 Task: Create a due date automation trigger when advanced on, 2 hours after a card is due add fields without custom field "Resume" set to a number greater or equal to 1 and lower or equal to 10.
Action: Mouse moved to (984, 82)
Screenshot: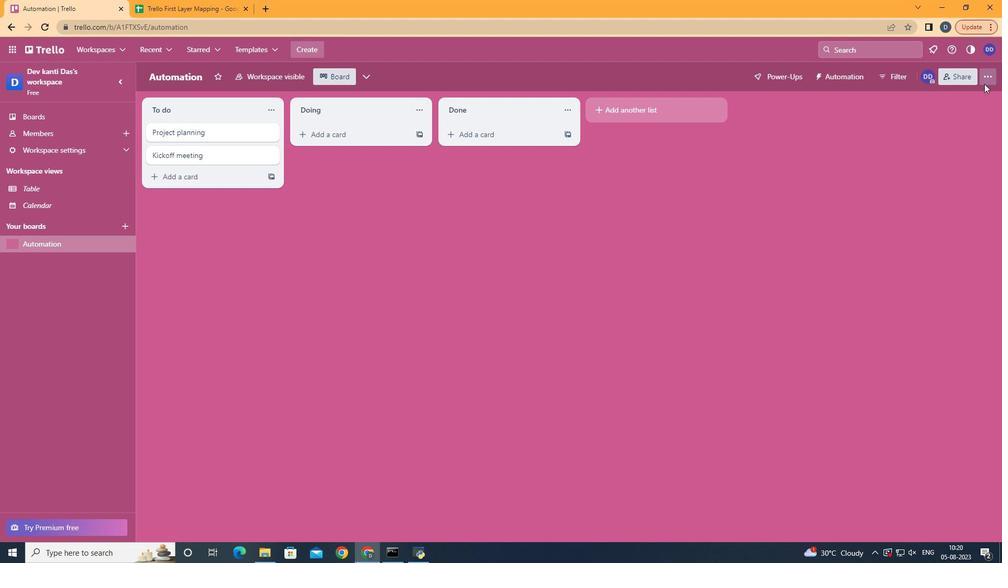 
Action: Mouse pressed left at (984, 82)
Screenshot: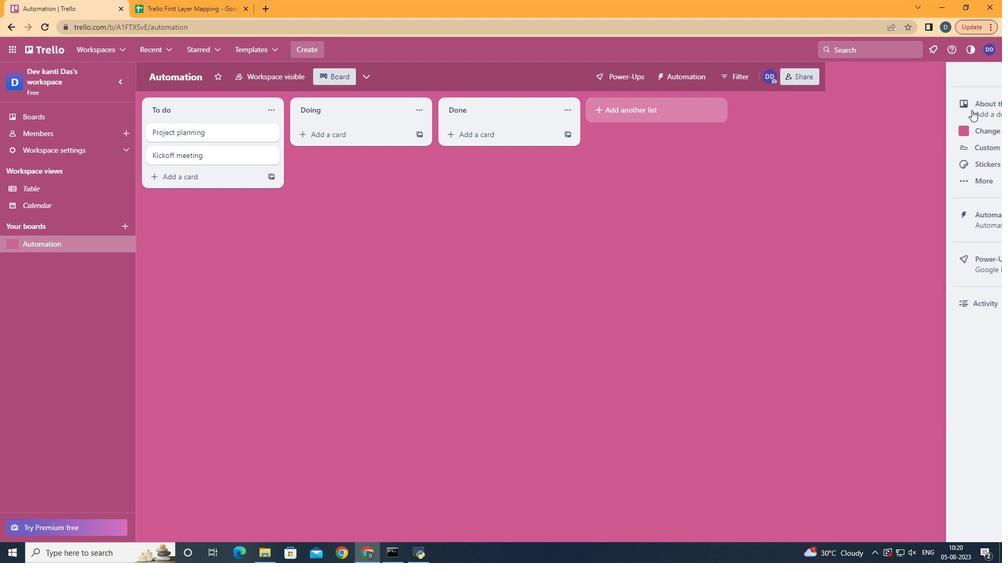 
Action: Mouse moved to (898, 235)
Screenshot: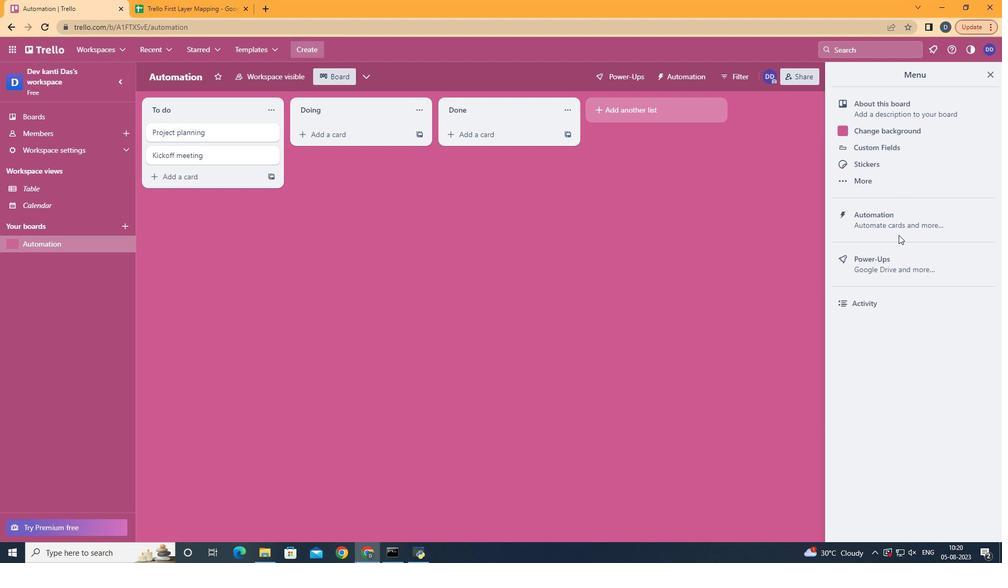 
Action: Mouse pressed left at (898, 235)
Screenshot: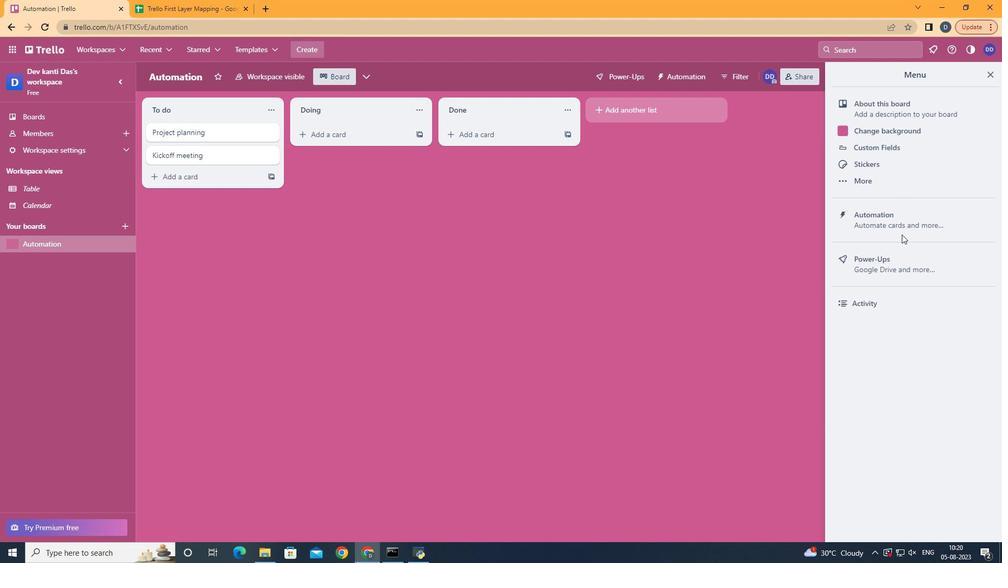 
Action: Mouse moved to (921, 218)
Screenshot: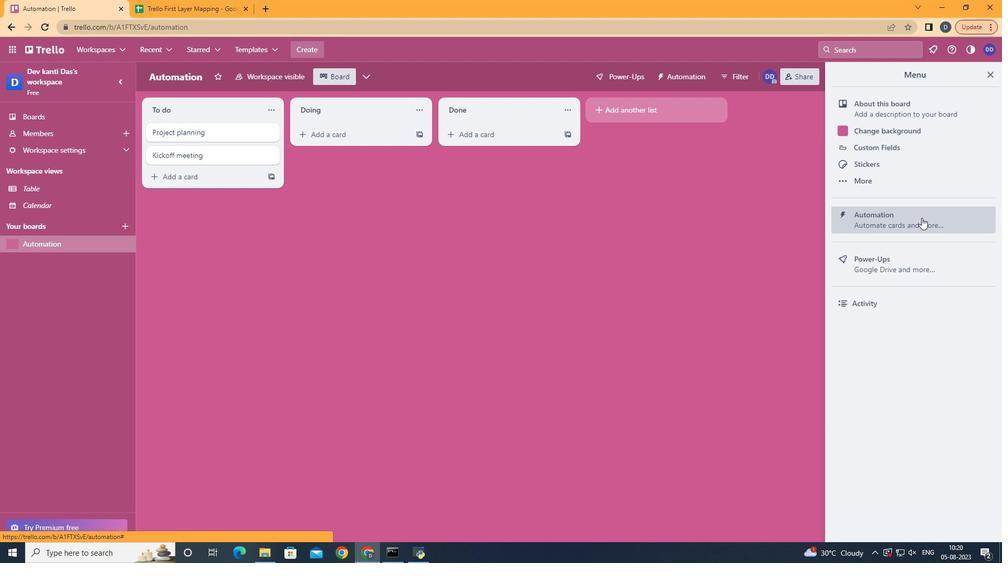 
Action: Mouse pressed left at (921, 218)
Screenshot: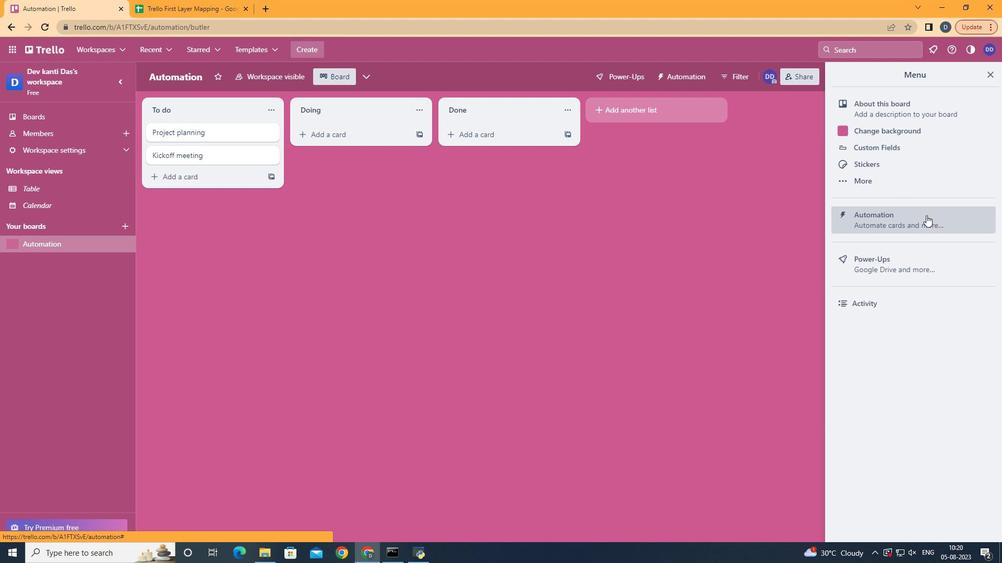 
Action: Mouse moved to (215, 214)
Screenshot: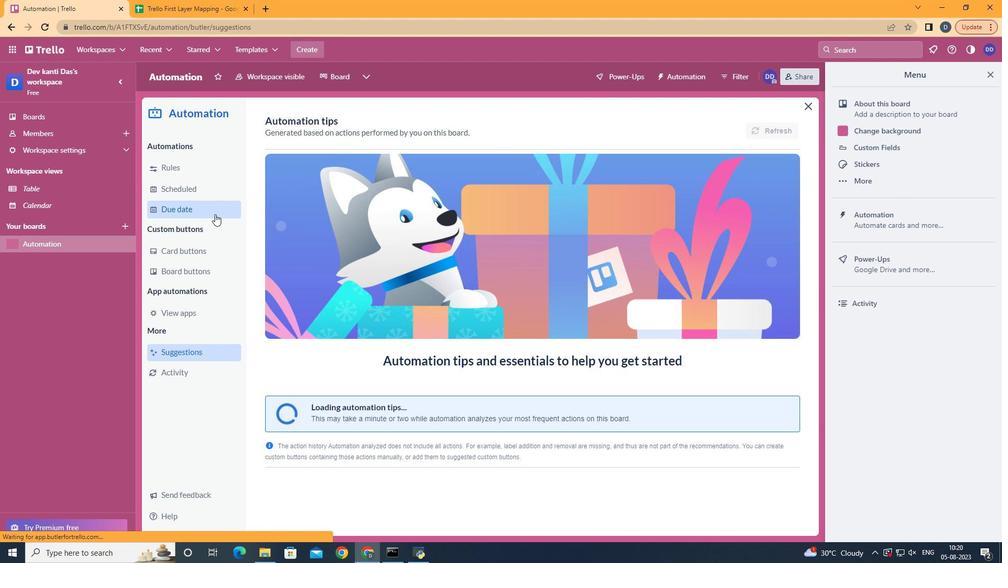 
Action: Mouse pressed left at (215, 214)
Screenshot: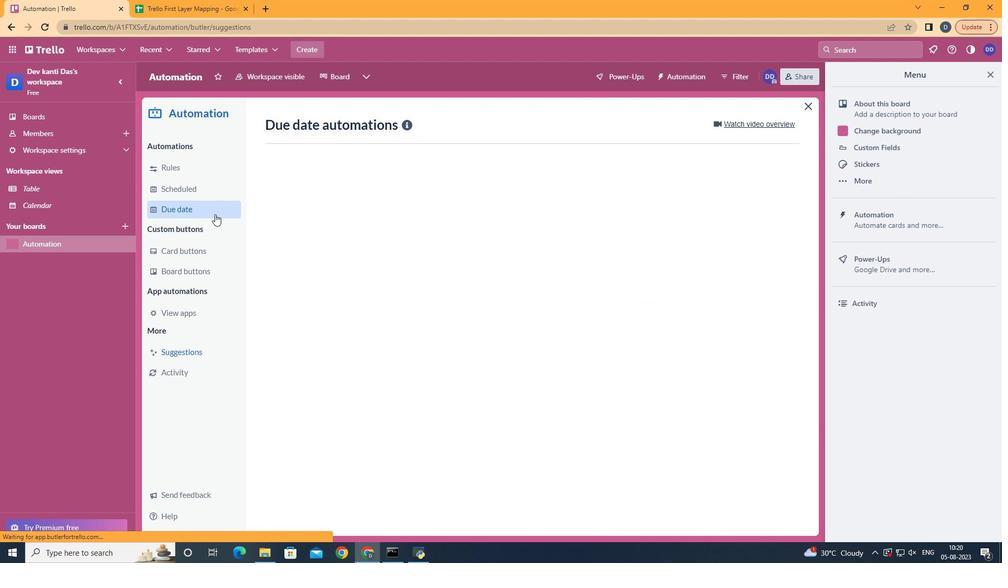 
Action: Mouse moved to (735, 121)
Screenshot: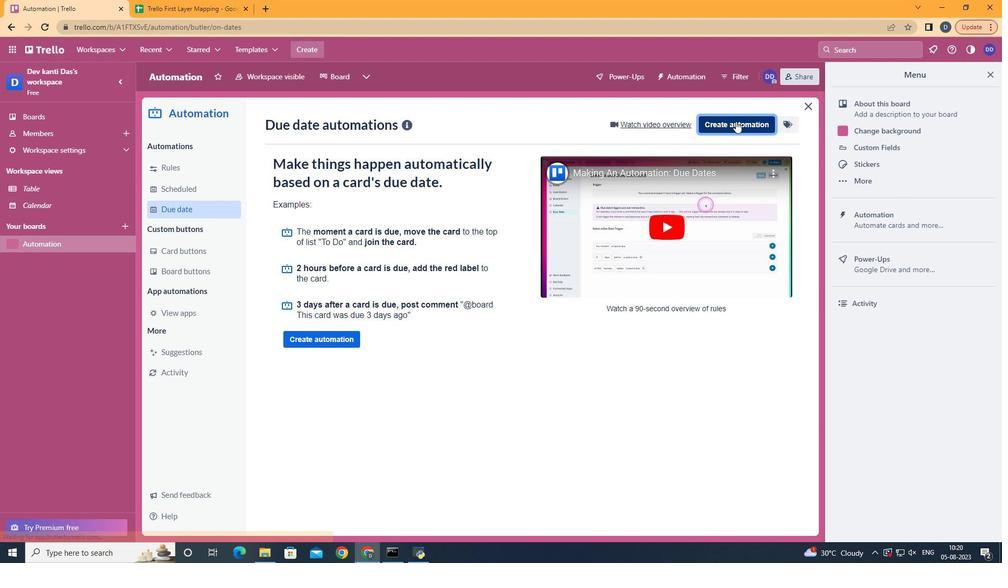 
Action: Mouse pressed left at (735, 121)
Screenshot: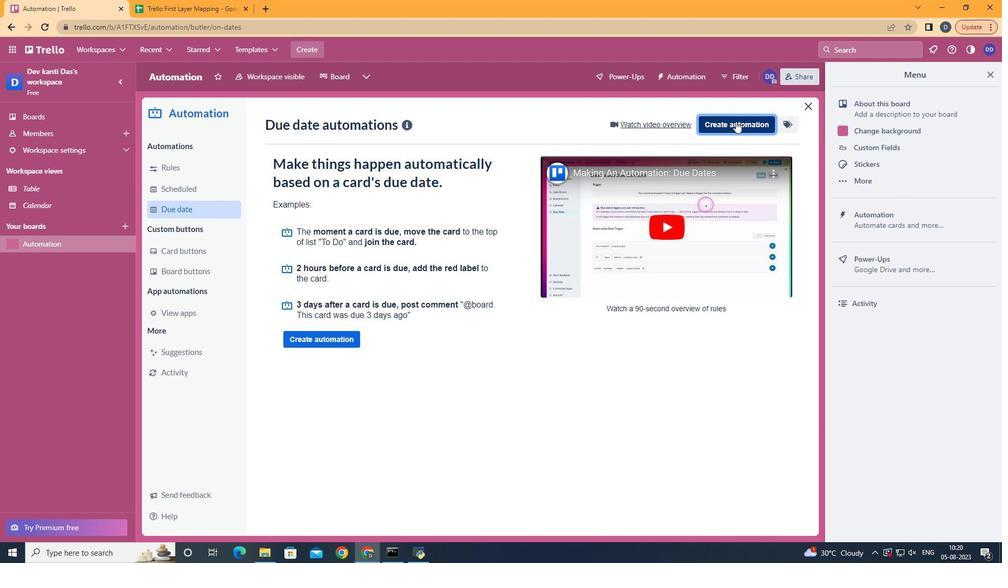 
Action: Mouse moved to (543, 223)
Screenshot: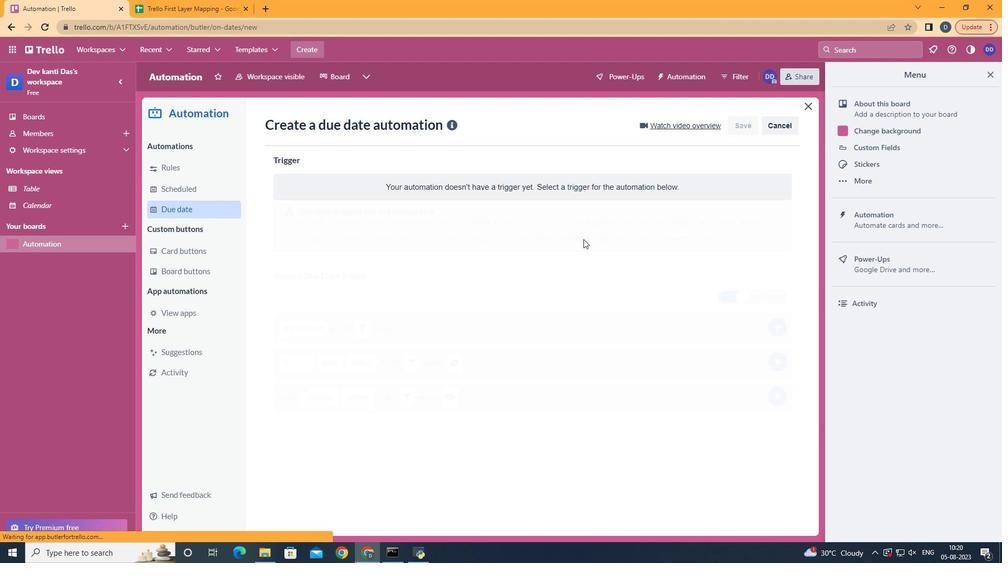
Action: Mouse pressed left at (543, 223)
Screenshot: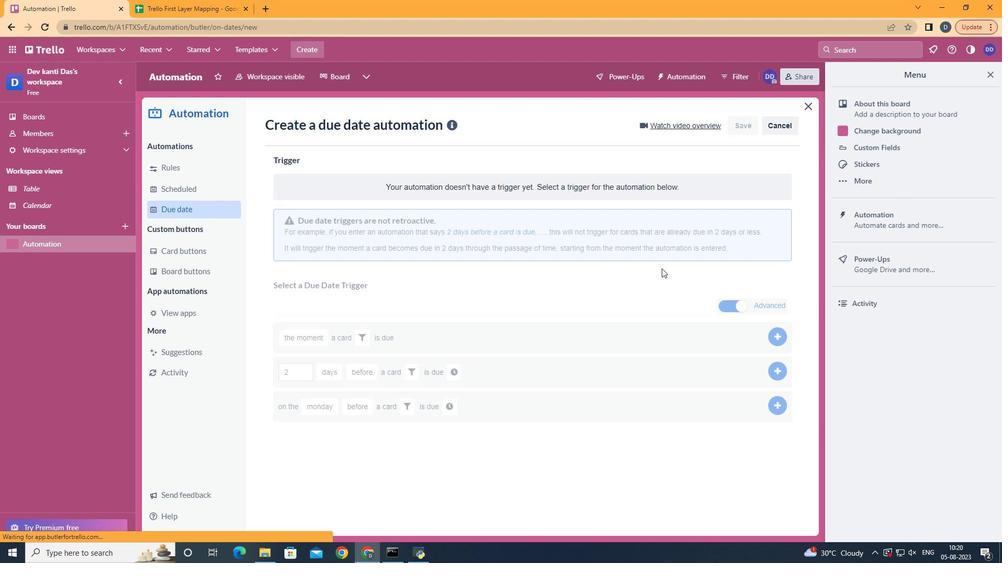 
Action: Mouse moved to (332, 444)
Screenshot: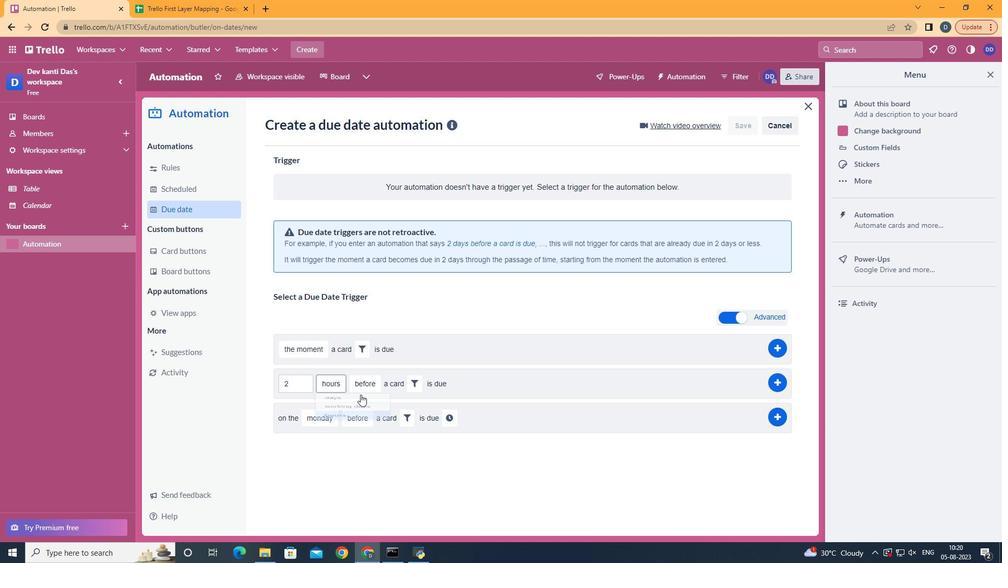 
Action: Mouse pressed left at (332, 444)
Screenshot: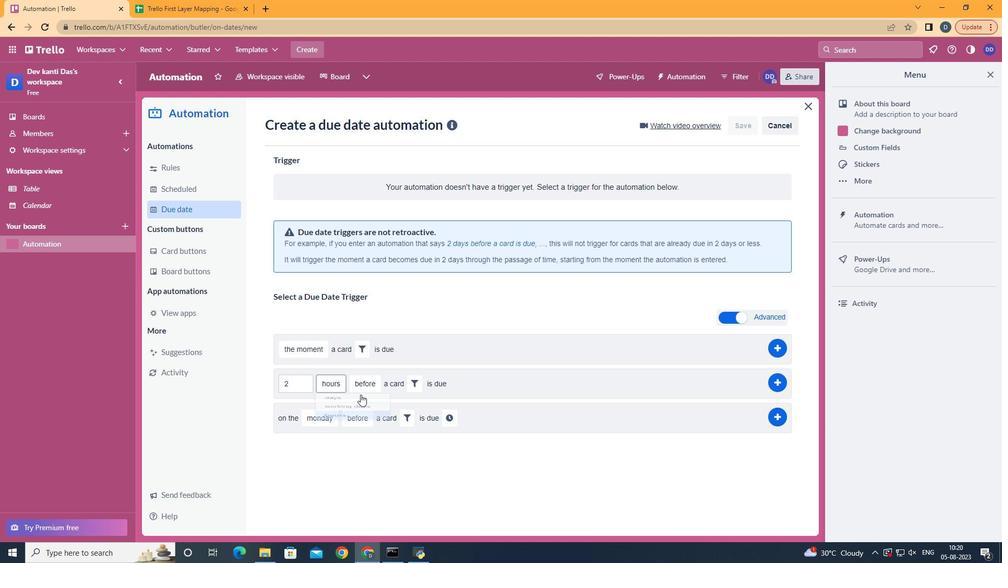 
Action: Mouse moved to (371, 417)
Screenshot: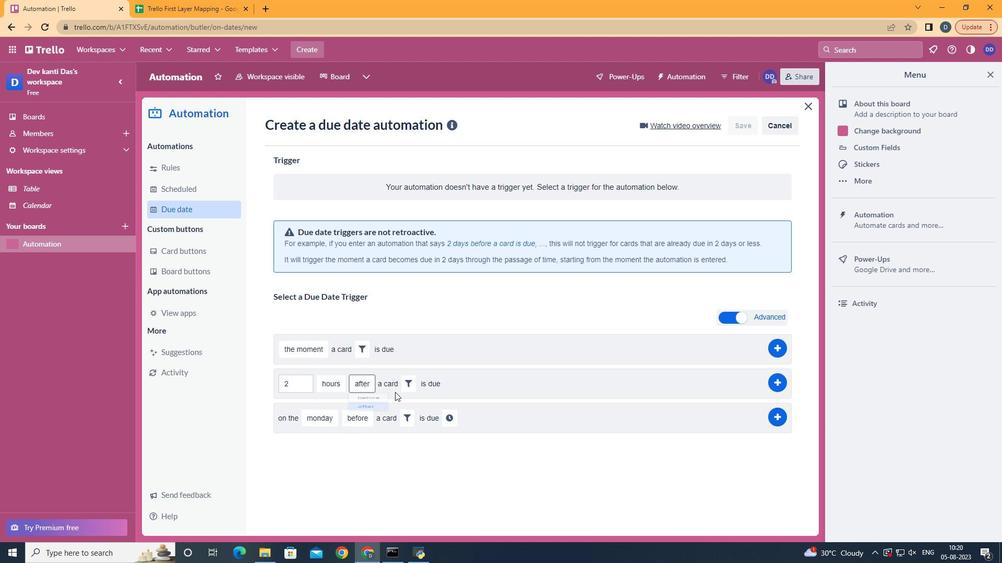 
Action: Mouse pressed left at (371, 417)
Screenshot: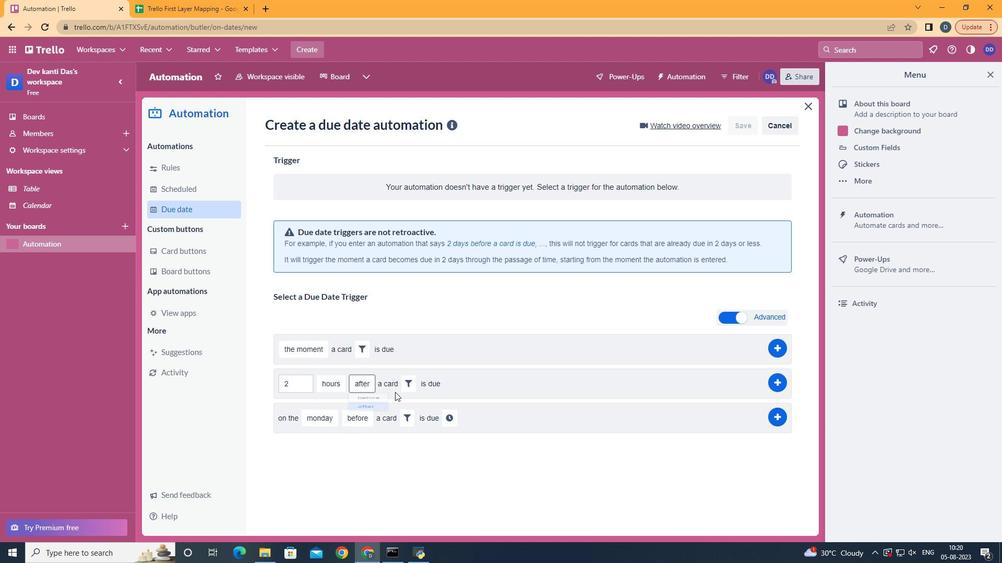 
Action: Mouse moved to (405, 380)
Screenshot: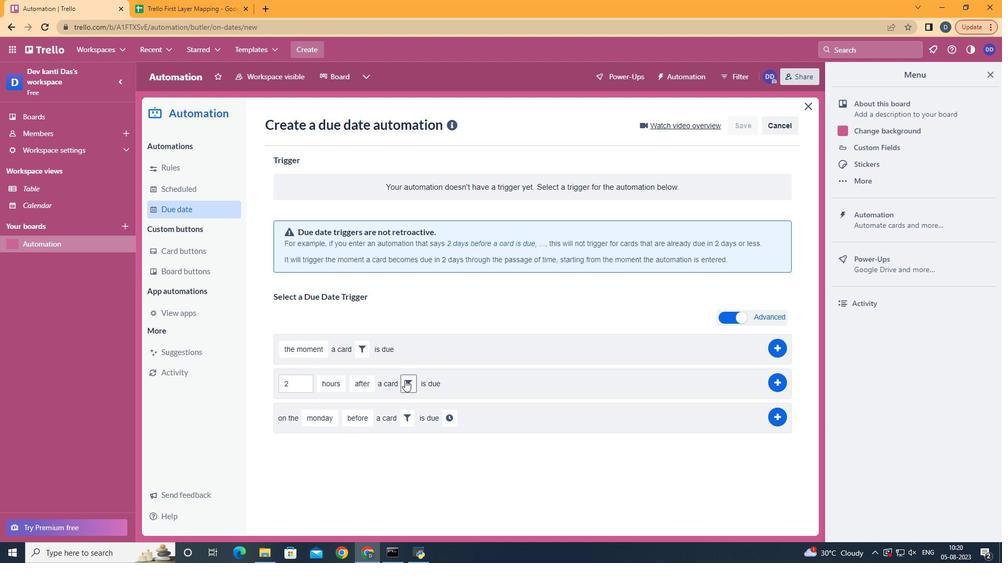 
Action: Mouse pressed left at (405, 380)
Screenshot: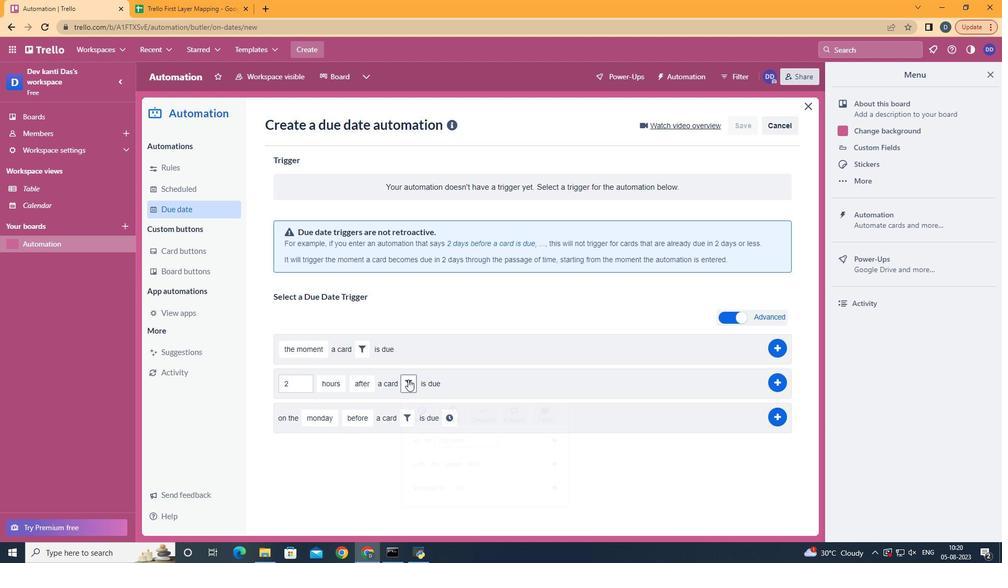 
Action: Mouse moved to (579, 417)
Screenshot: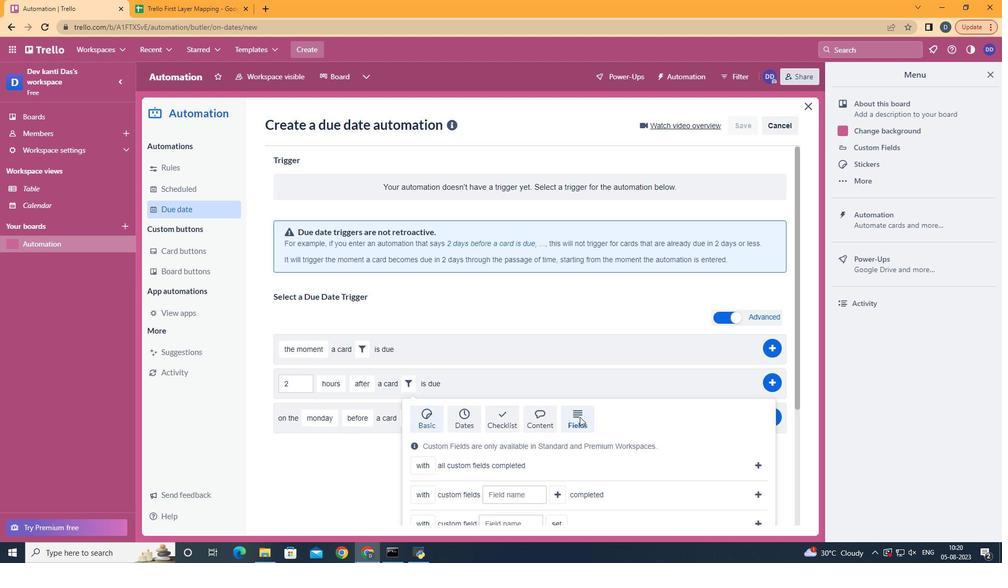 
Action: Mouse pressed left at (579, 417)
Screenshot: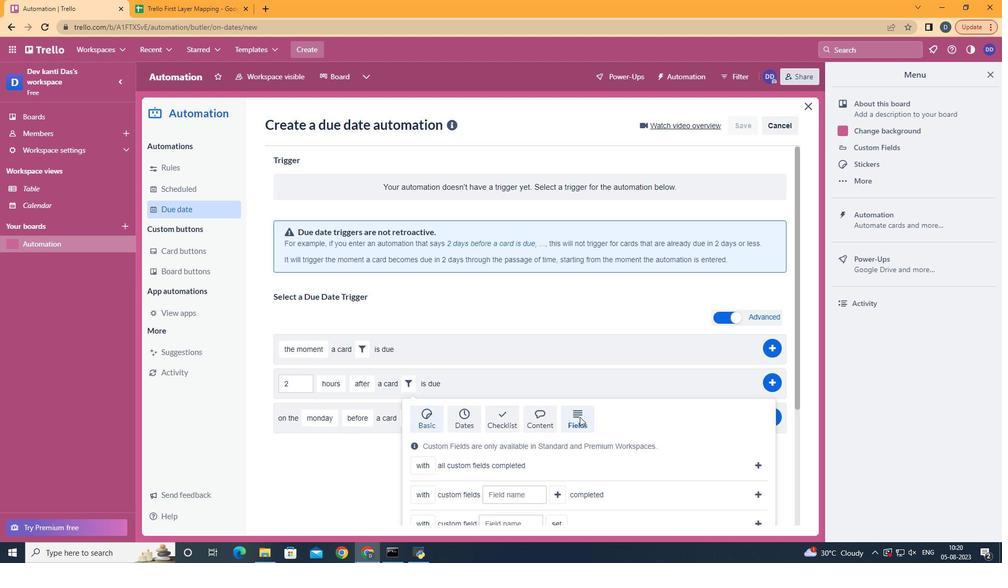 
Action: Mouse scrolled (579, 417) with delta (0, 0)
Screenshot: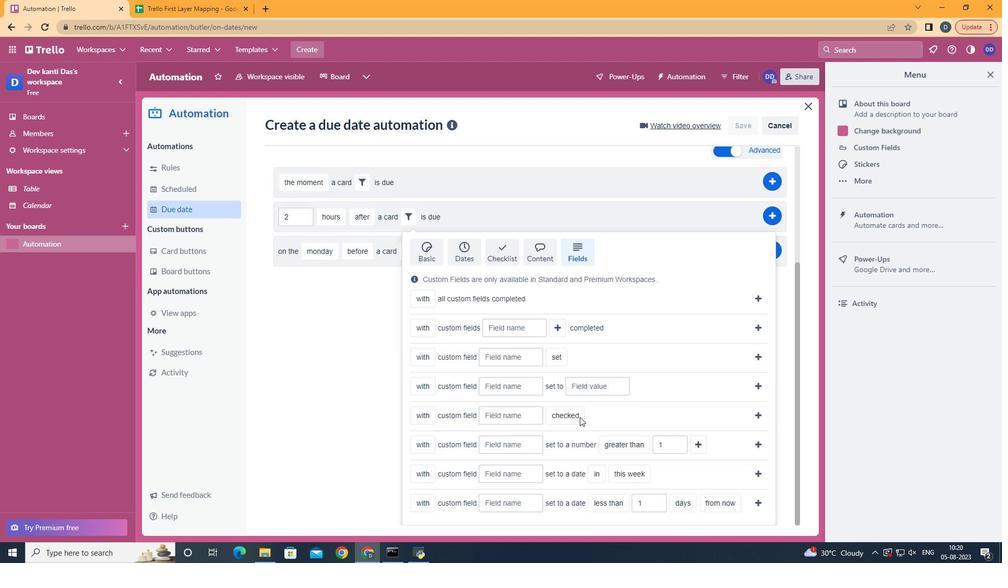
Action: Mouse scrolled (579, 417) with delta (0, 0)
Screenshot: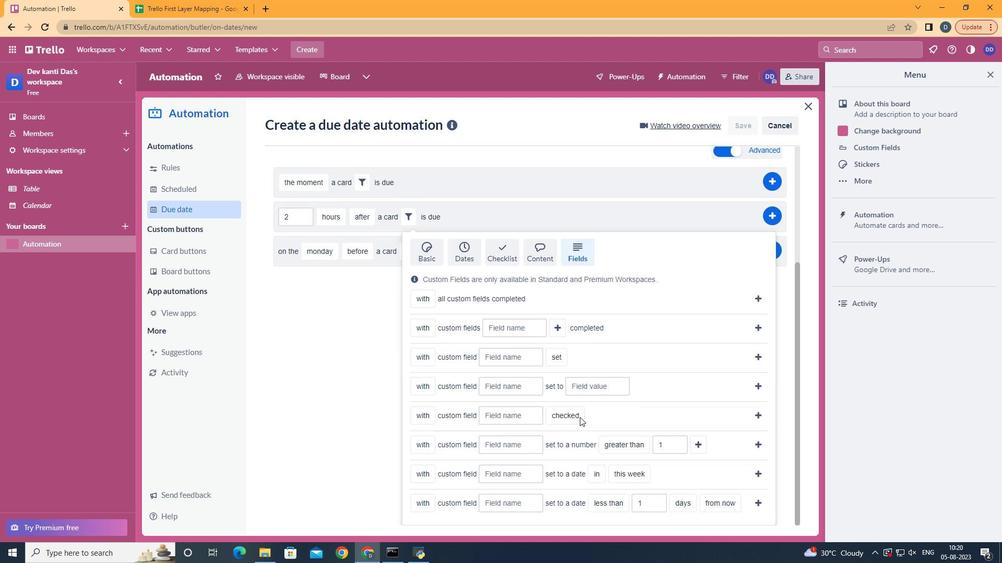 
Action: Mouse scrolled (579, 417) with delta (0, 0)
Screenshot: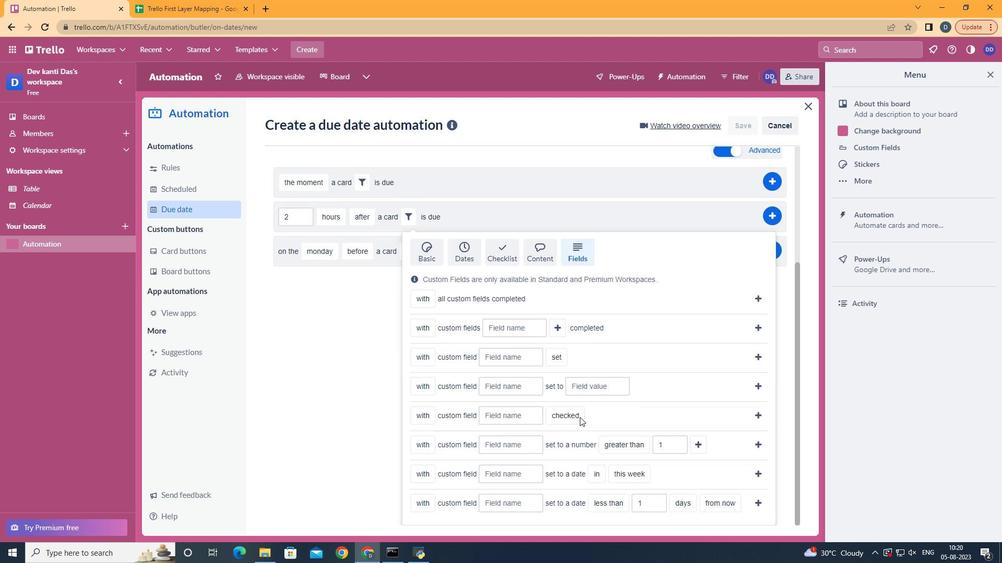 
Action: Mouse scrolled (579, 417) with delta (0, 0)
Screenshot: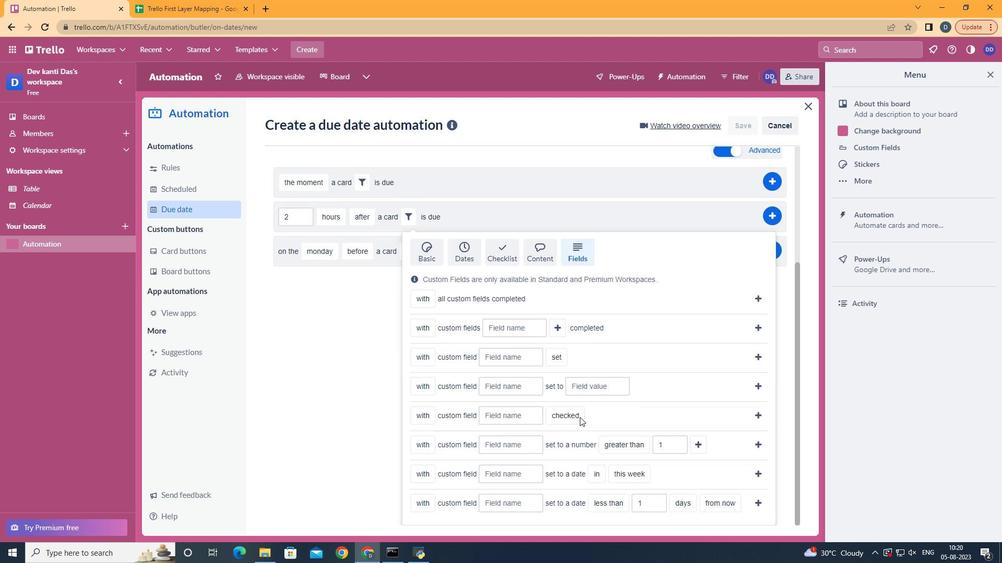 
Action: Mouse scrolled (579, 417) with delta (0, 0)
Screenshot: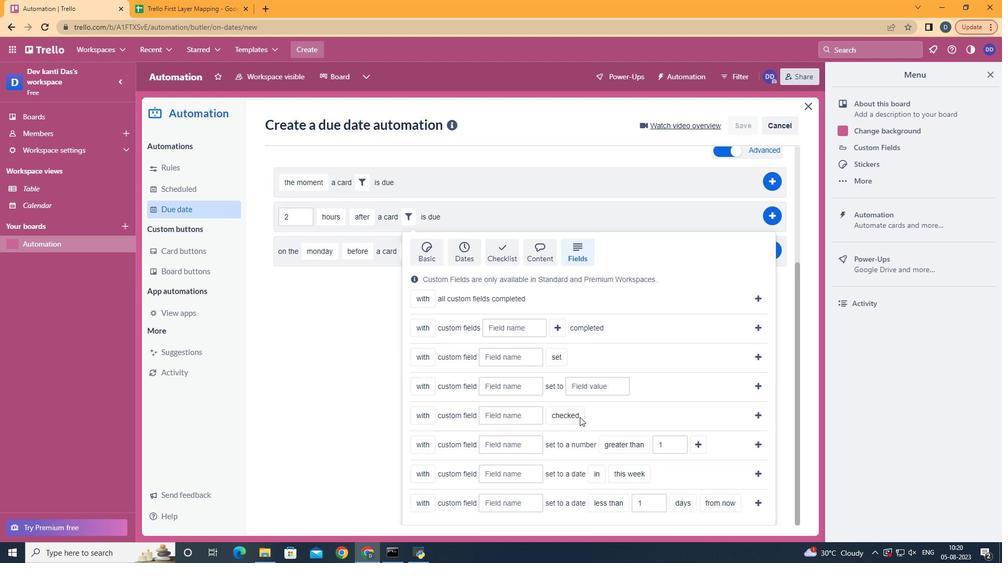 
Action: Mouse scrolled (579, 417) with delta (0, 0)
Screenshot: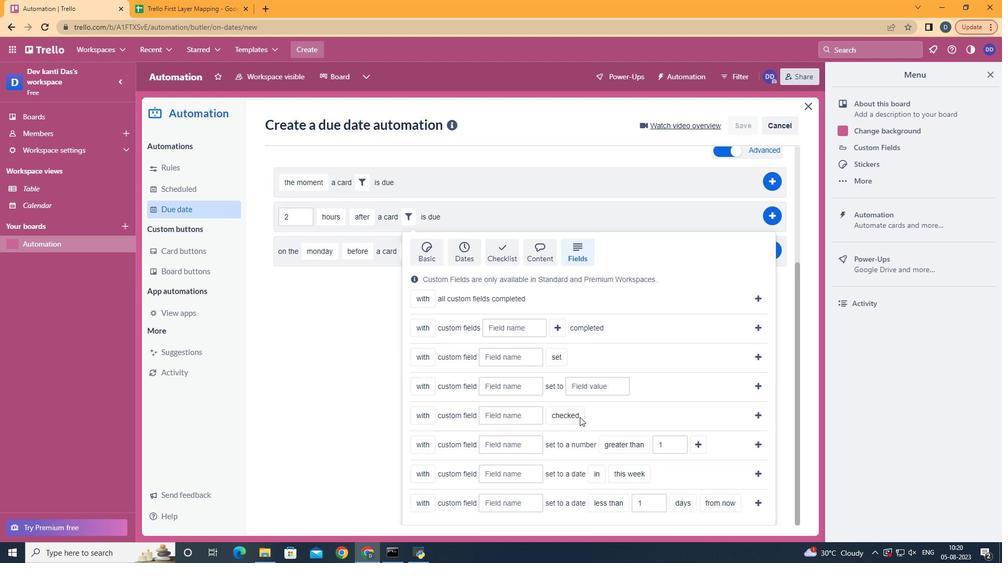 
Action: Mouse moved to (436, 484)
Screenshot: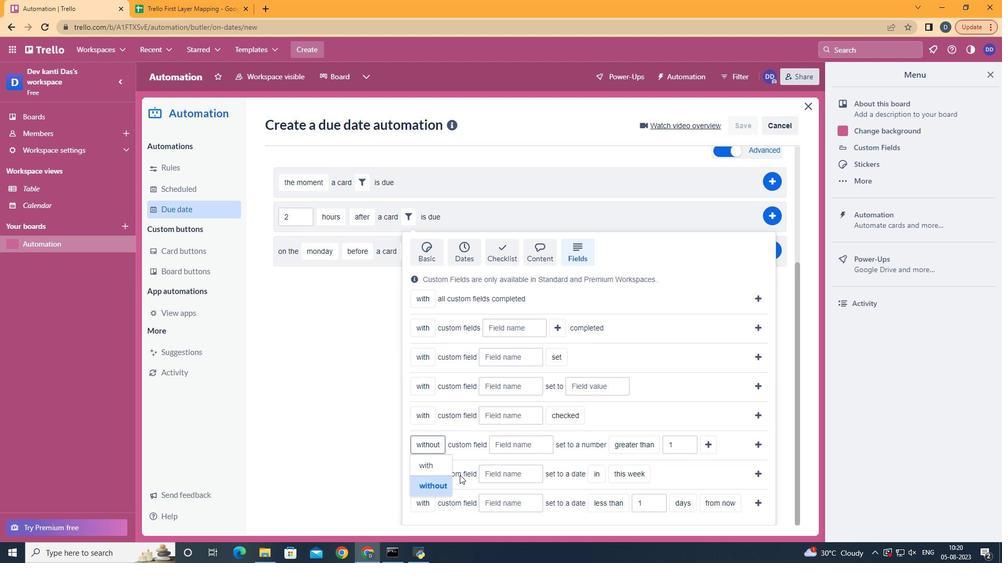 
Action: Mouse pressed left at (436, 484)
Screenshot: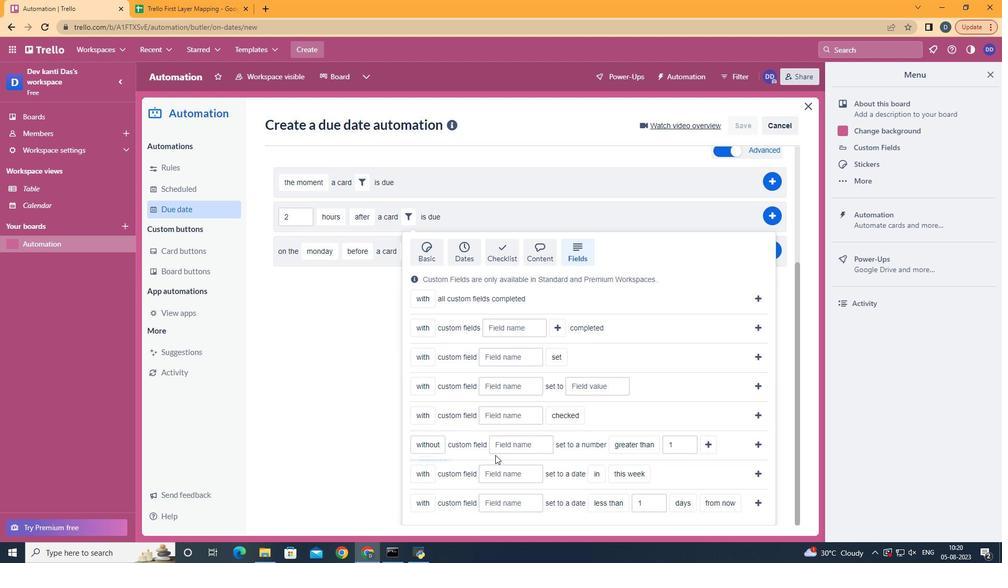 
Action: Mouse moved to (500, 453)
Screenshot: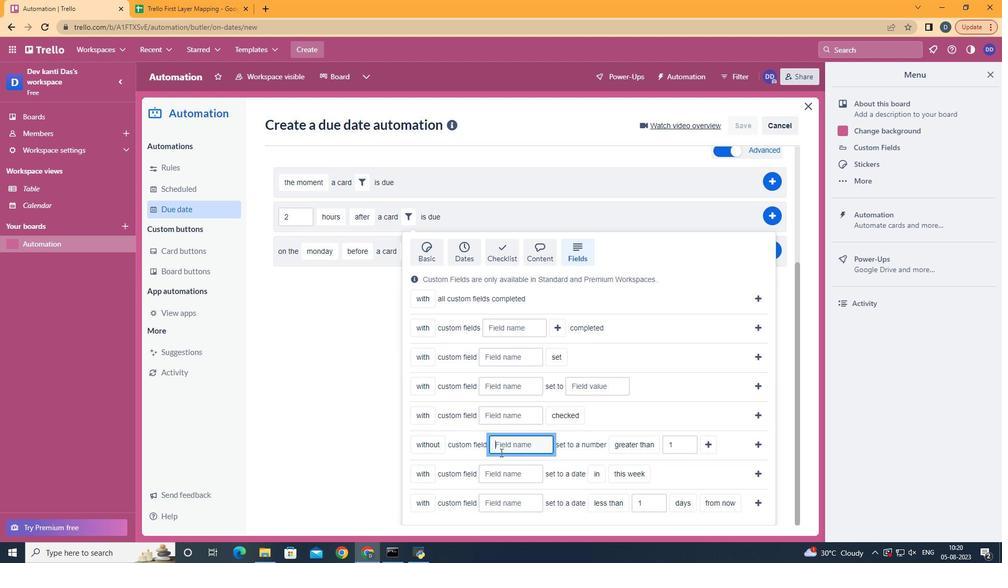 
Action: Mouse pressed left at (500, 453)
Screenshot: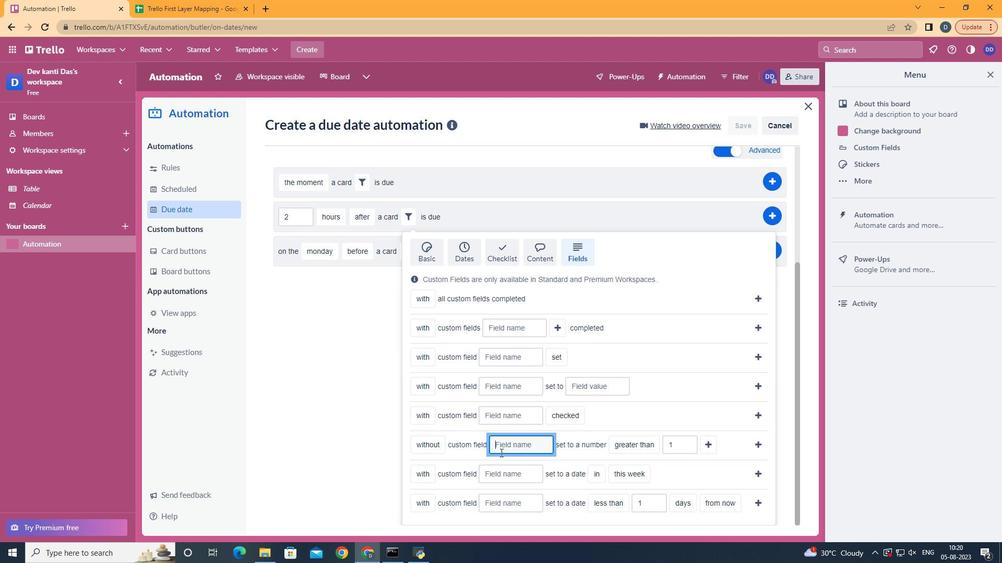 
Action: Key pressed <Key.shift>Resume
Screenshot: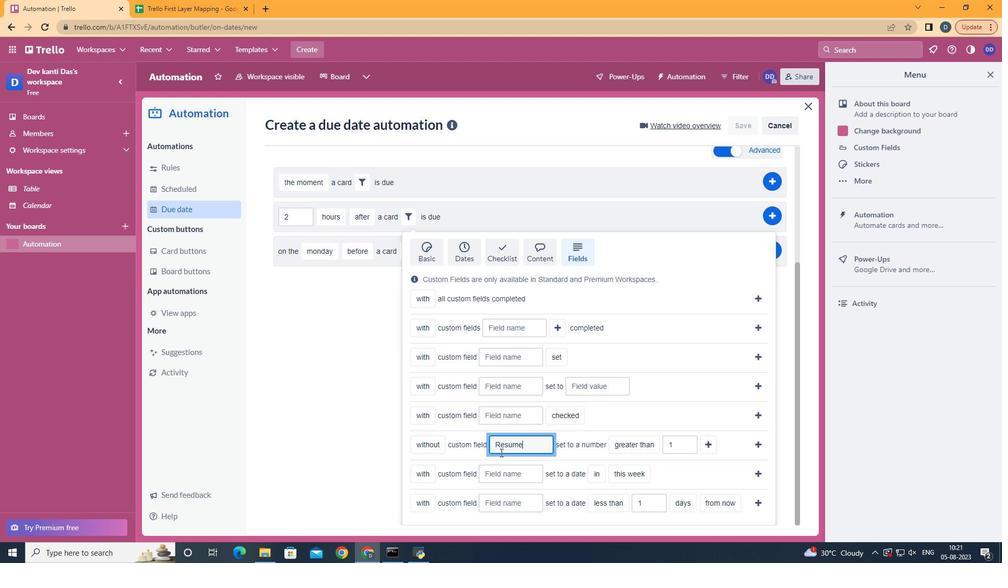 
Action: Mouse moved to (661, 382)
Screenshot: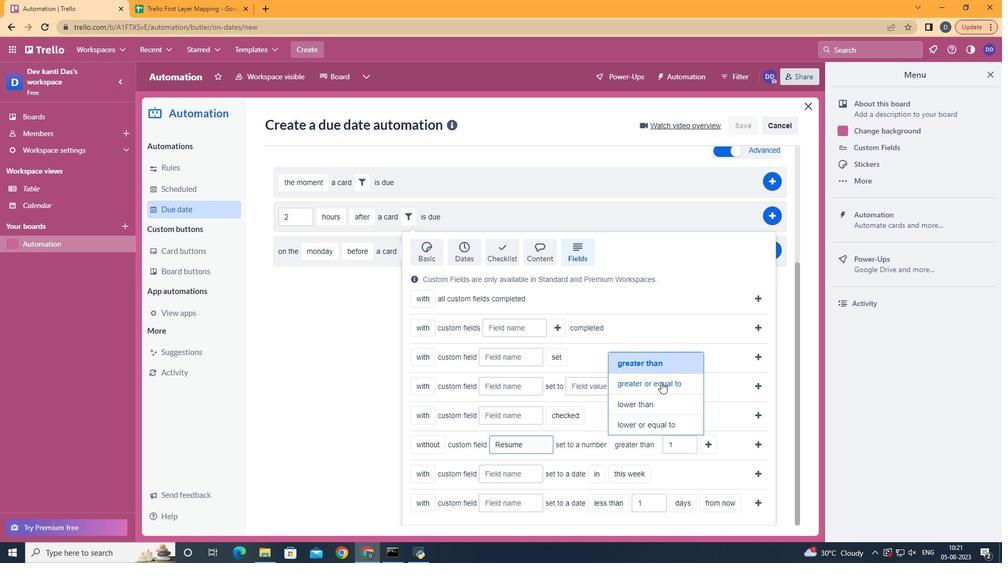 
Action: Mouse pressed left at (661, 382)
Screenshot: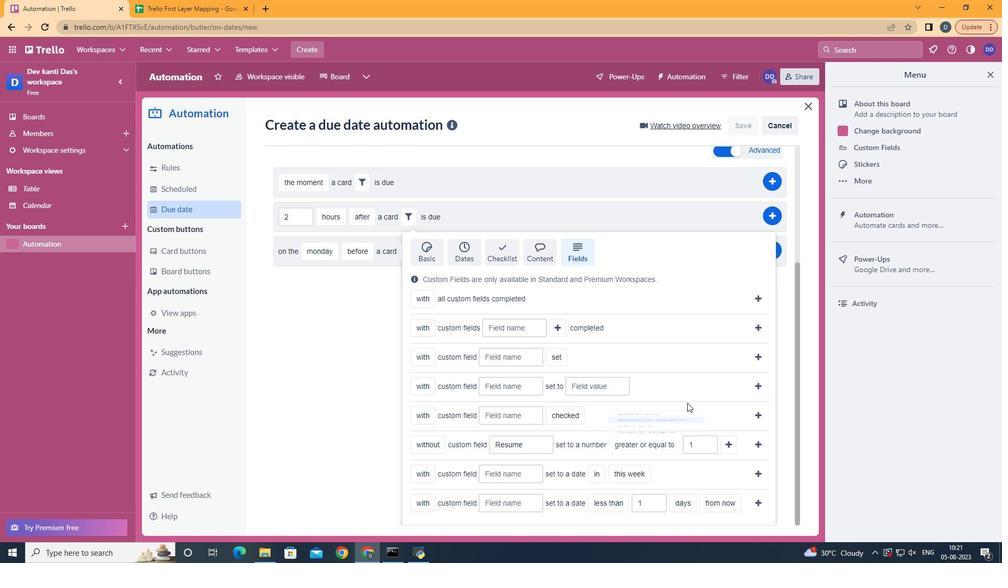 
Action: Mouse moved to (726, 449)
Screenshot: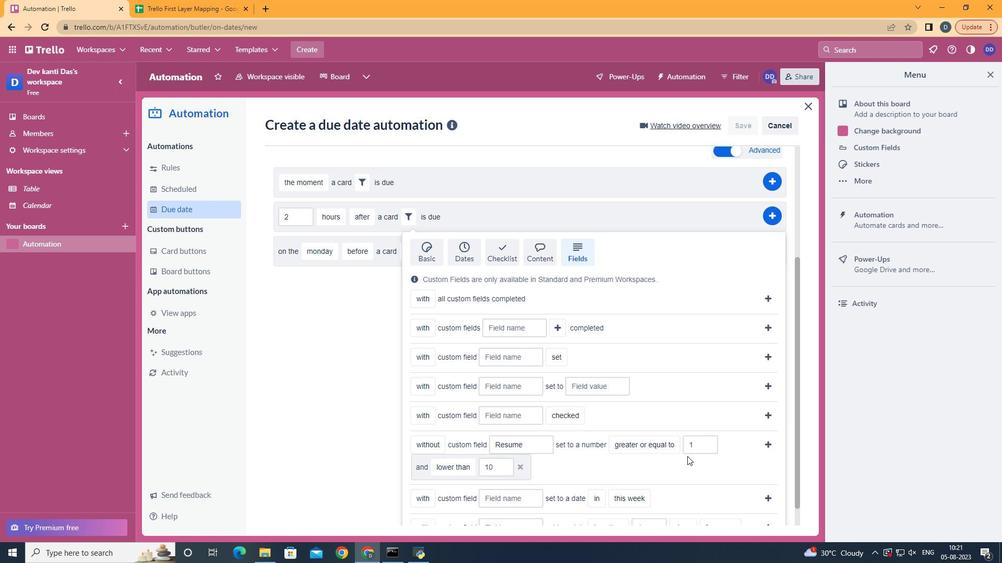 
Action: Mouse pressed left at (726, 449)
Screenshot: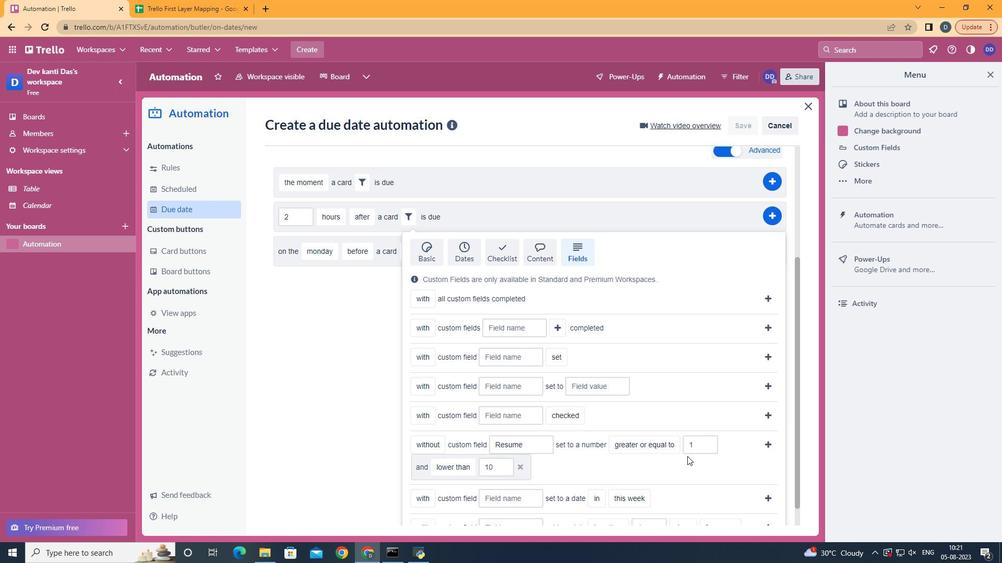 
Action: Mouse moved to (485, 406)
Screenshot: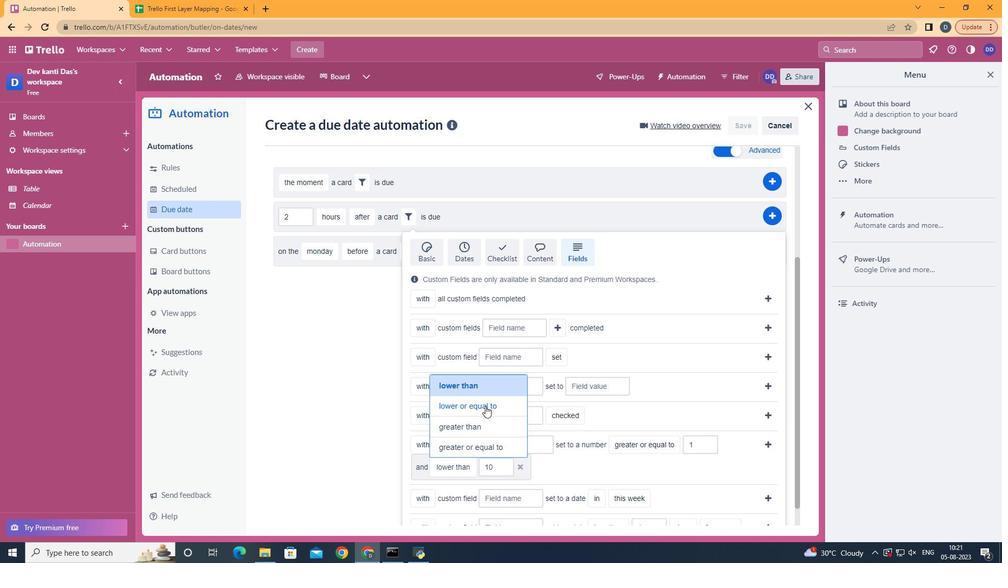 
Action: Mouse pressed left at (485, 406)
Screenshot: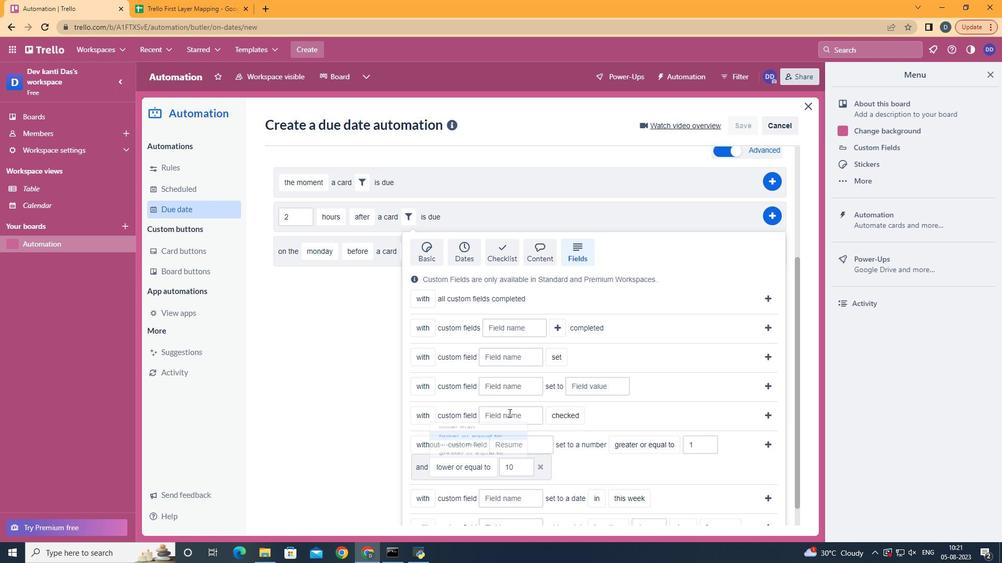 
Action: Mouse moved to (769, 446)
Screenshot: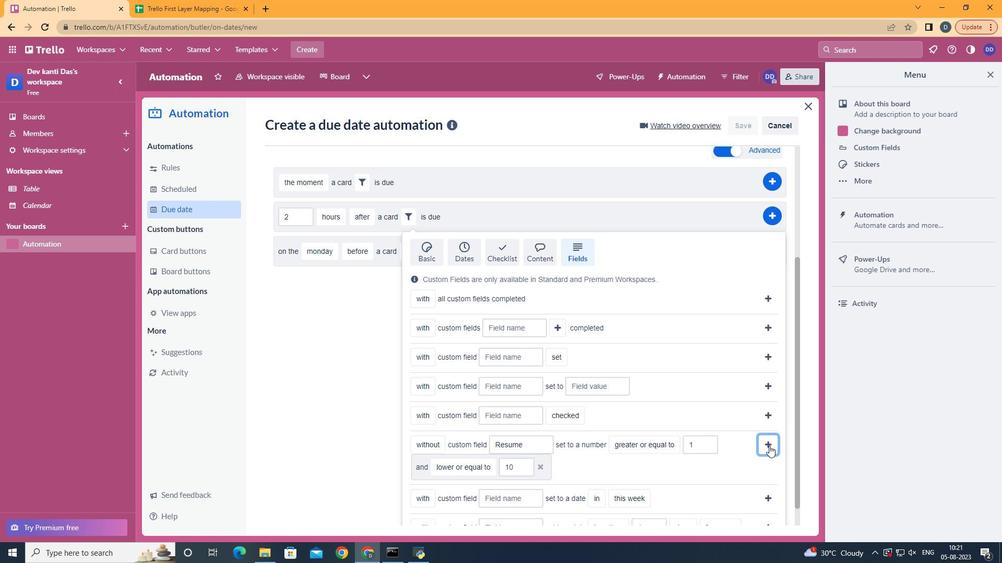 
Action: Mouse pressed left at (769, 446)
Screenshot: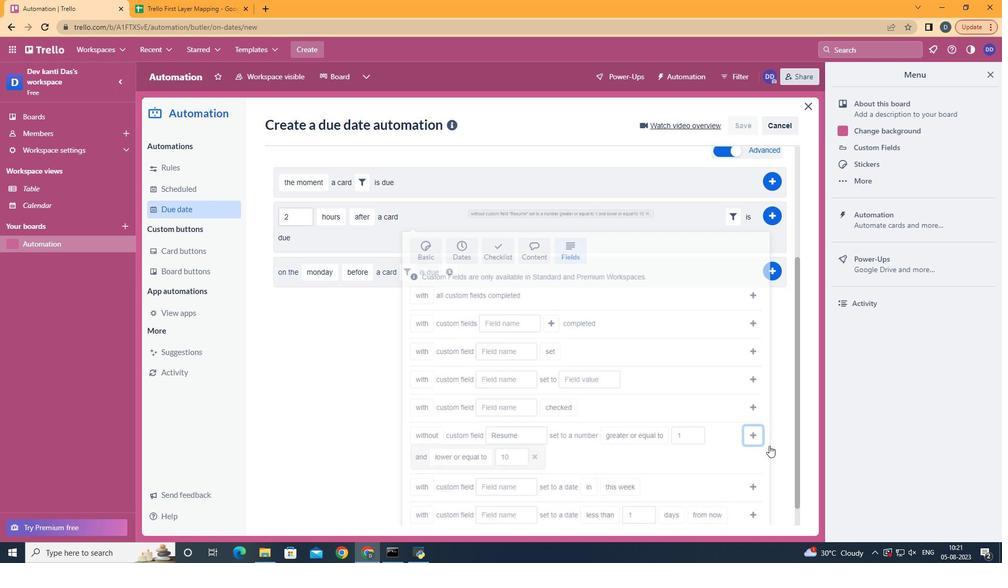 
Action: Mouse moved to (773, 378)
Screenshot: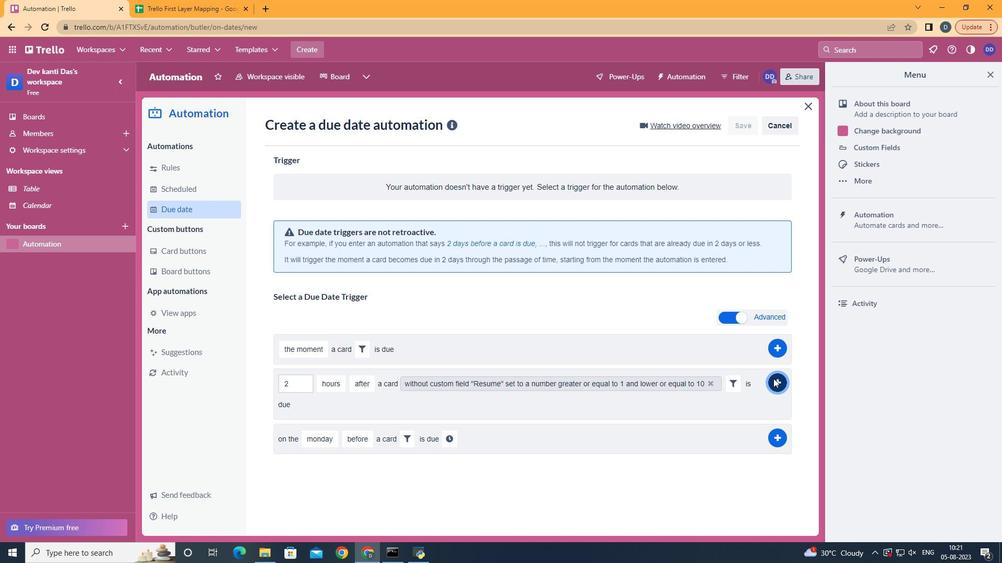 
Action: Mouse pressed left at (773, 378)
Screenshot: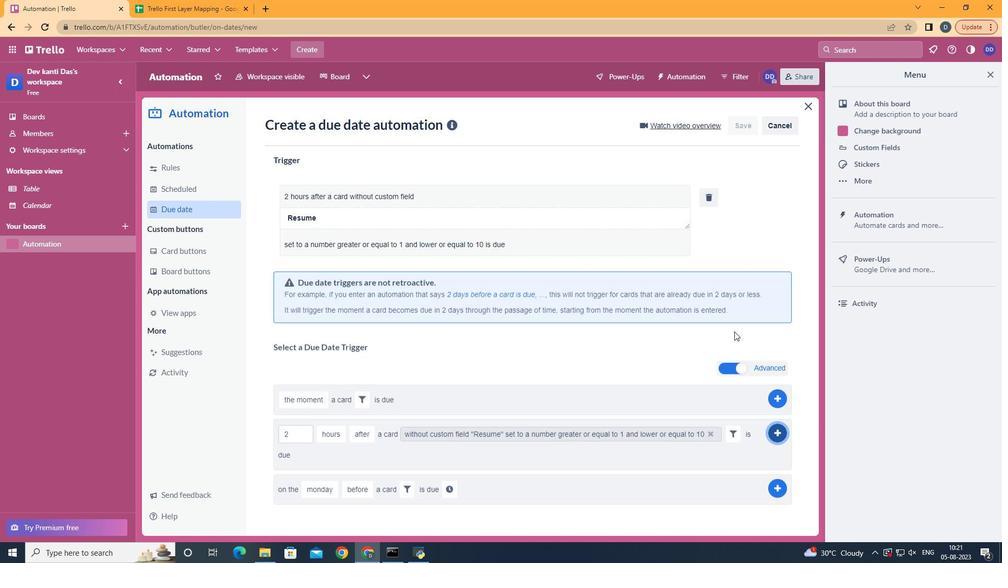 
Action: Mouse moved to (485, 171)
Screenshot: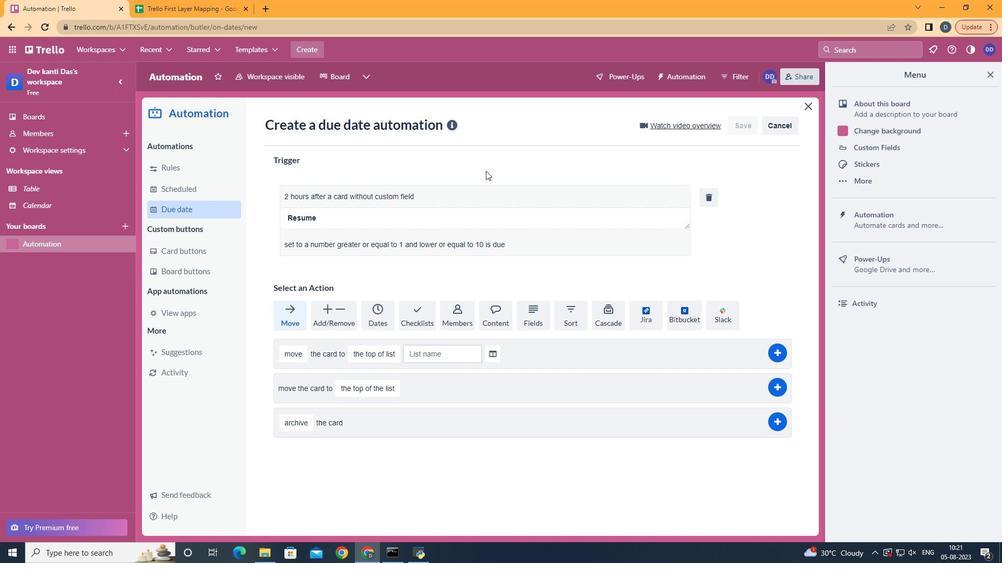 
